 Task: Look for products in the category "Supplements & Vitamins" from Solgar only.
Action: Mouse moved to (239, 123)
Screenshot: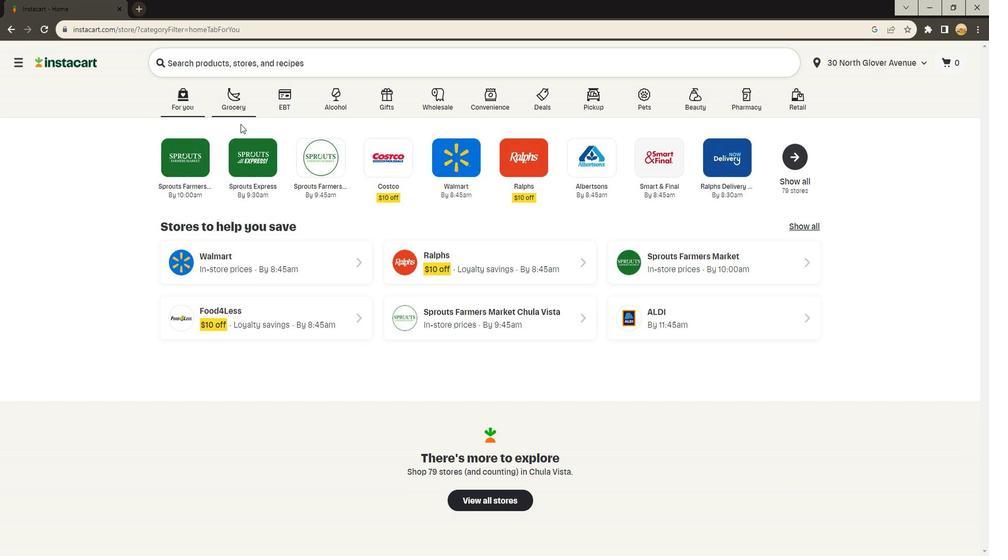 
Action: Mouse pressed left at (239, 123)
Screenshot: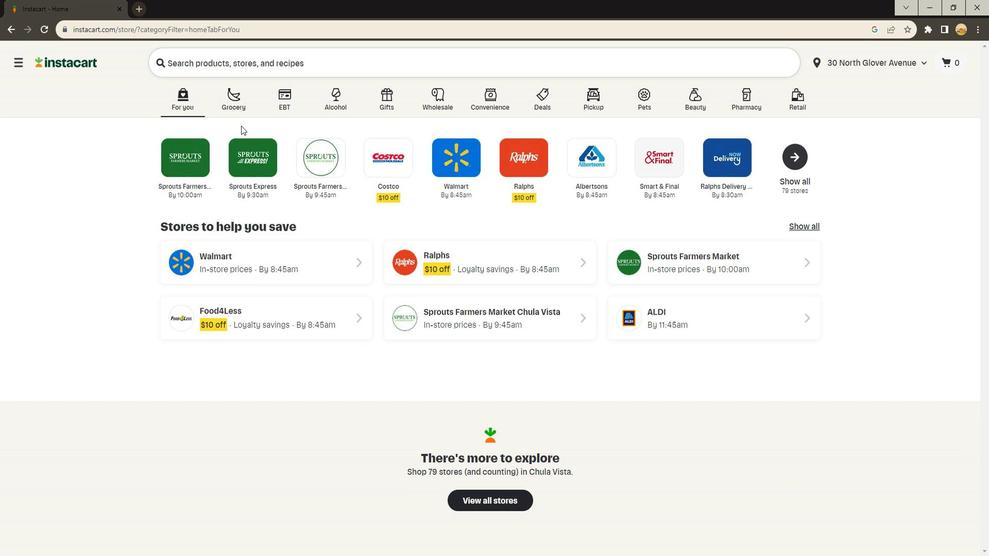 
Action: Mouse moved to (240, 111)
Screenshot: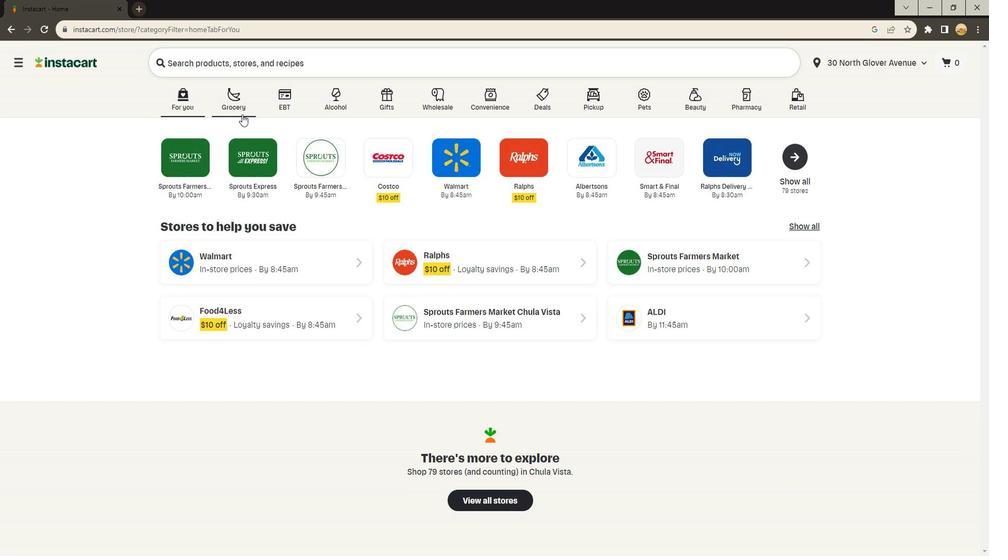 
Action: Mouse pressed left at (240, 111)
Screenshot: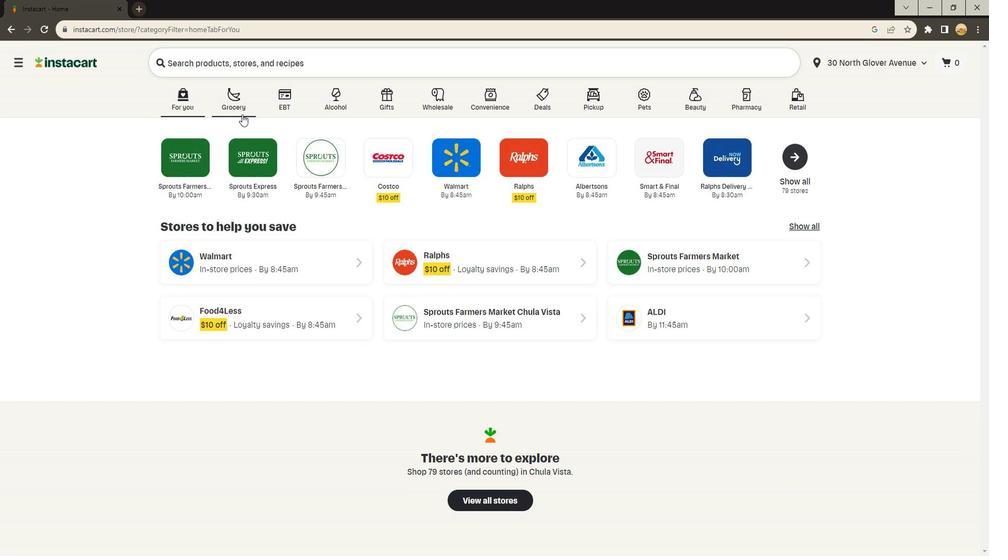 
Action: Mouse moved to (245, 305)
Screenshot: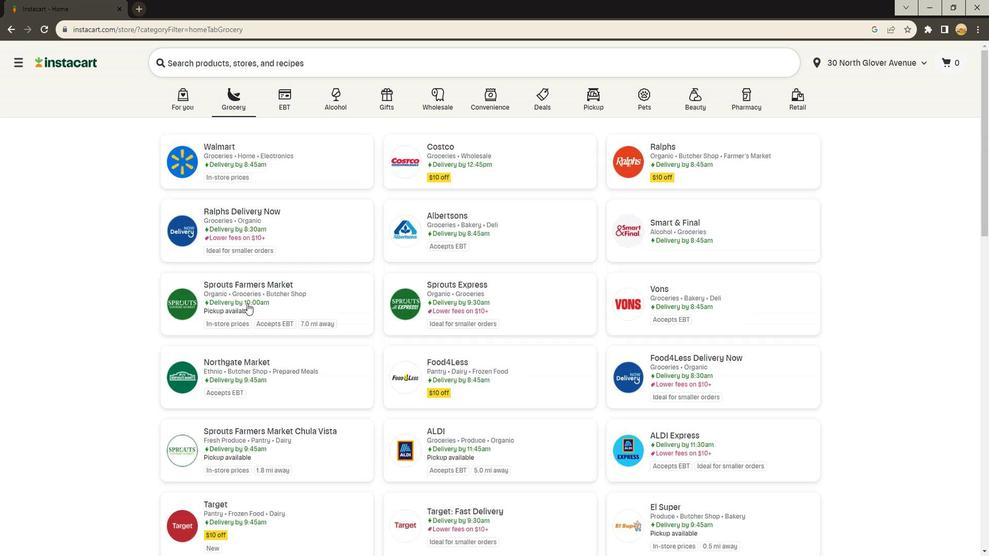
Action: Mouse pressed left at (245, 305)
Screenshot: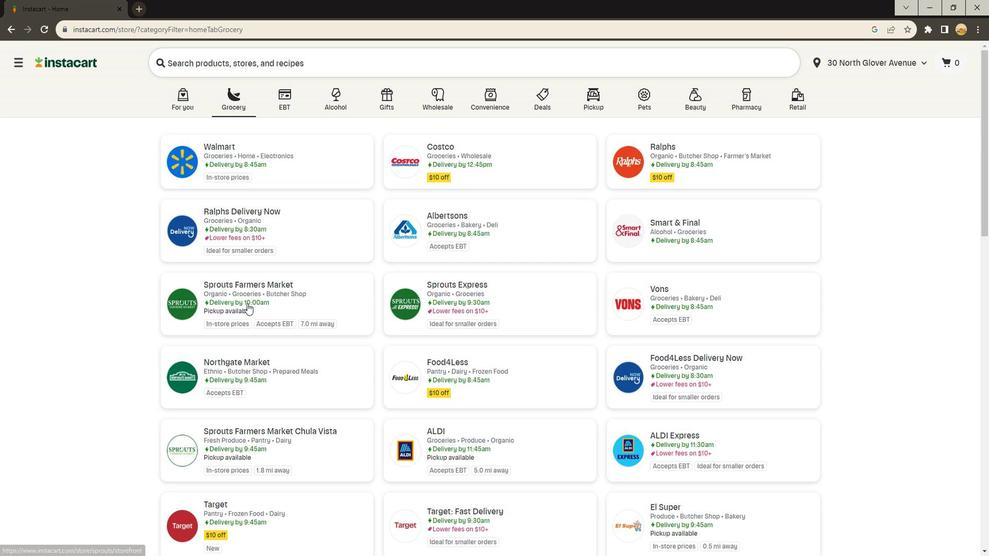 
Action: Mouse moved to (53, 352)
Screenshot: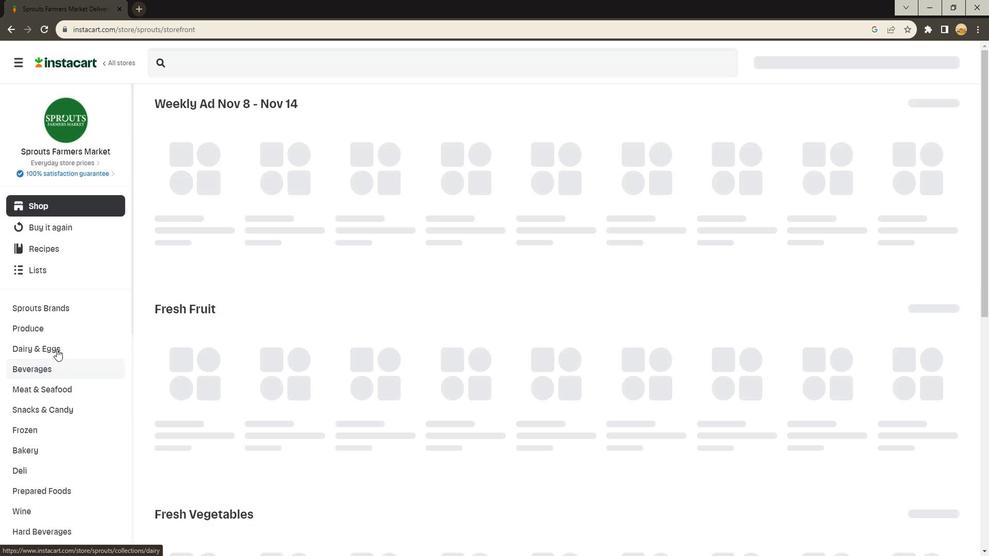 
Action: Mouse scrolled (53, 351) with delta (0, 0)
Screenshot: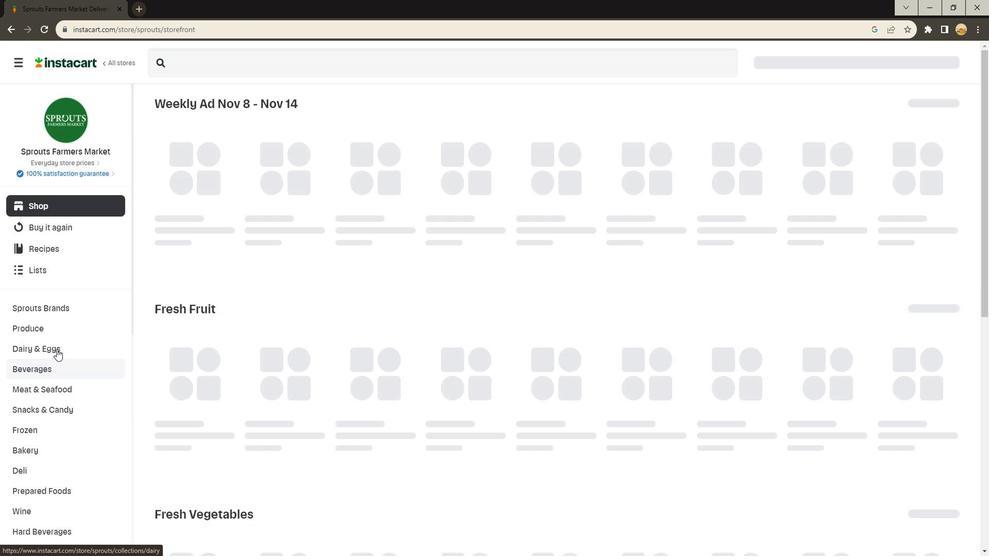 
Action: Mouse scrolled (53, 351) with delta (0, 0)
Screenshot: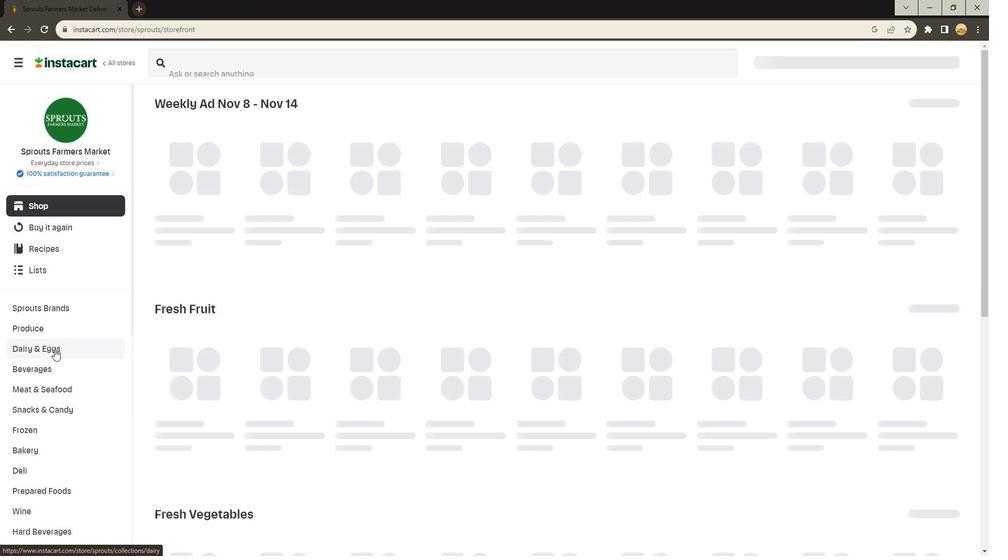 
Action: Mouse moved to (51, 352)
Screenshot: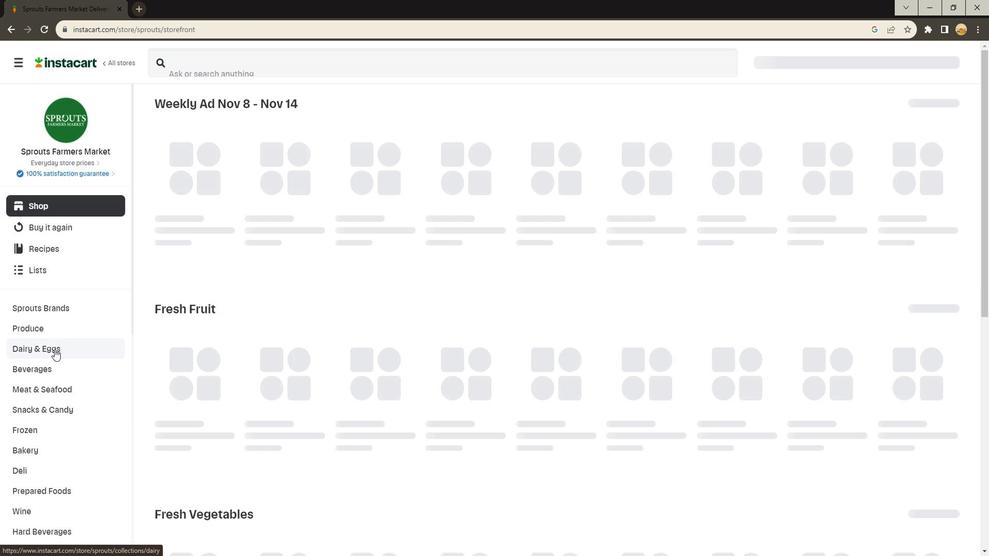 
Action: Mouse scrolled (51, 352) with delta (0, 0)
Screenshot: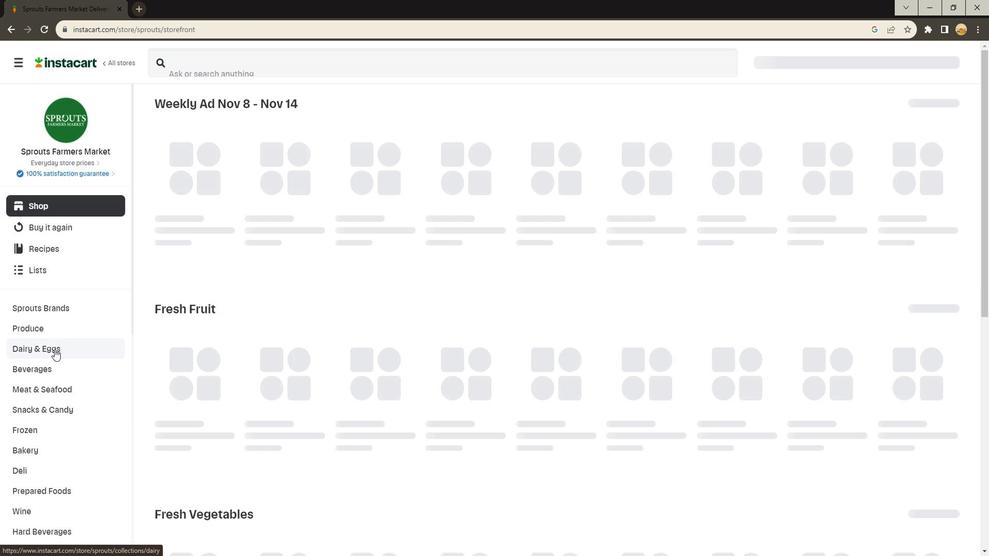 
Action: Mouse moved to (48, 355)
Screenshot: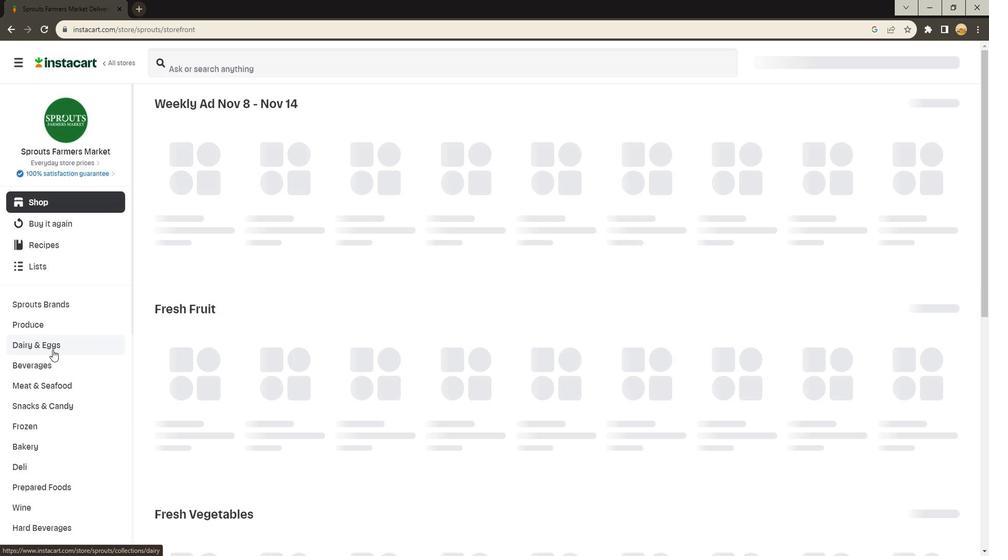 
Action: Mouse scrolled (48, 354) with delta (0, 0)
Screenshot: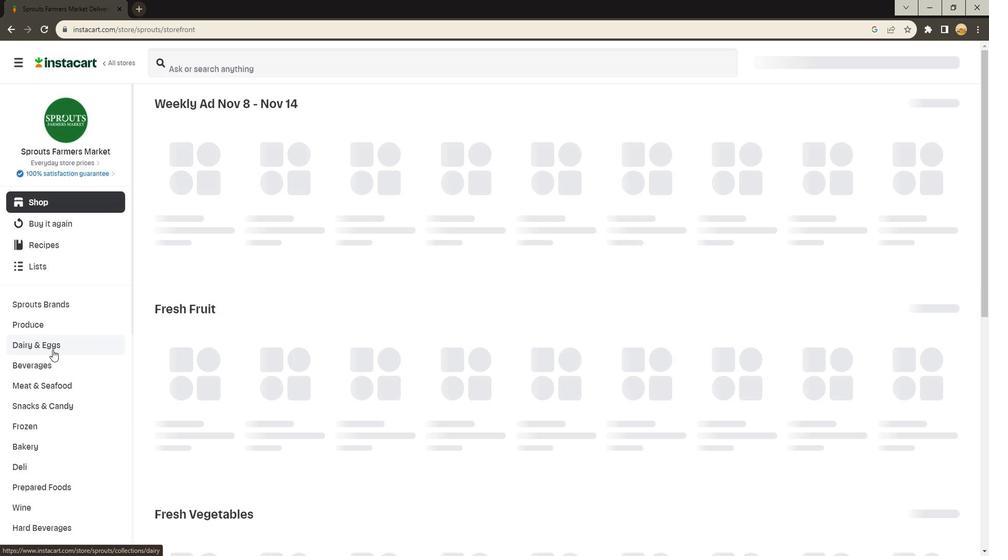 
Action: Mouse moved to (48, 356)
Screenshot: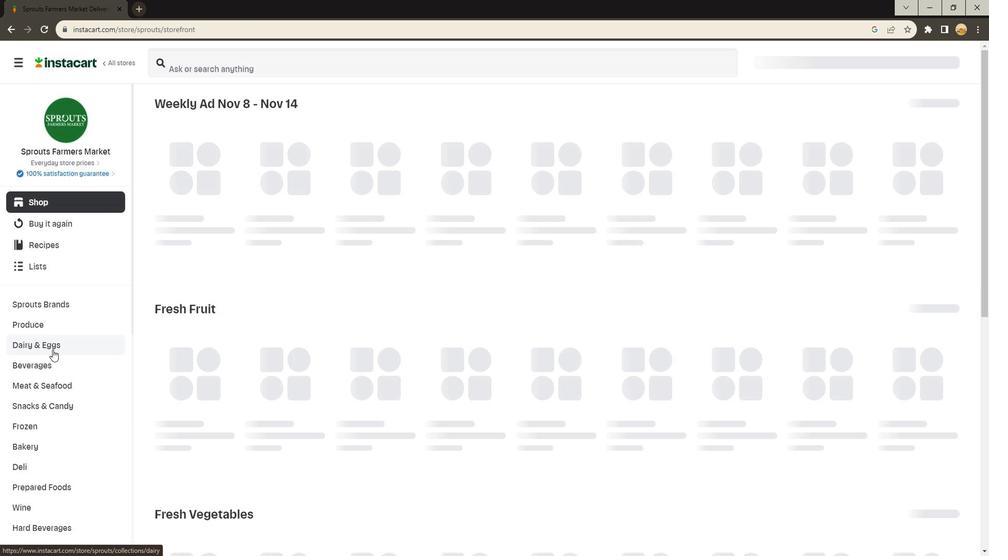 
Action: Mouse scrolled (48, 356) with delta (0, 0)
Screenshot: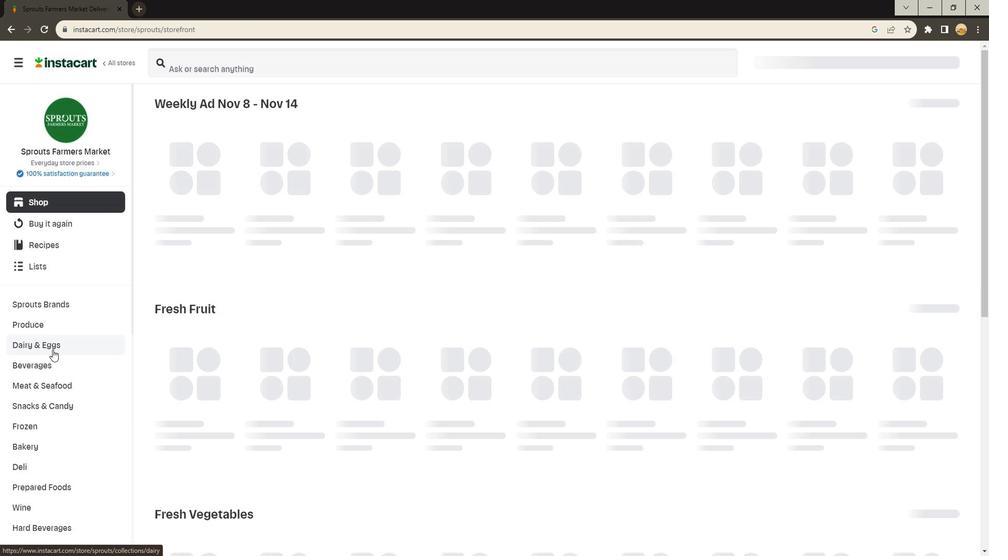 
Action: Mouse moved to (48, 357)
Screenshot: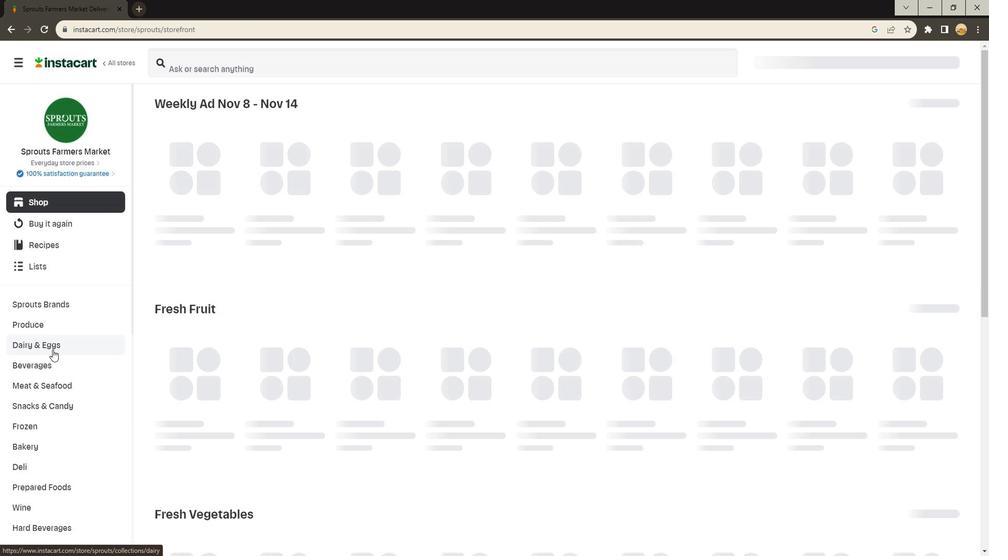 
Action: Mouse scrolled (48, 356) with delta (0, 0)
Screenshot: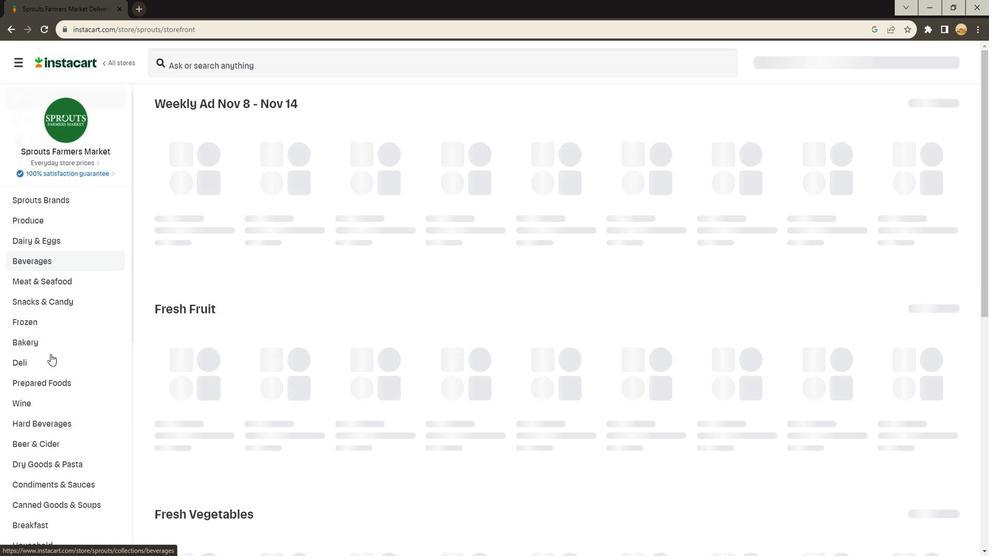 
Action: Mouse scrolled (48, 356) with delta (0, 0)
Screenshot: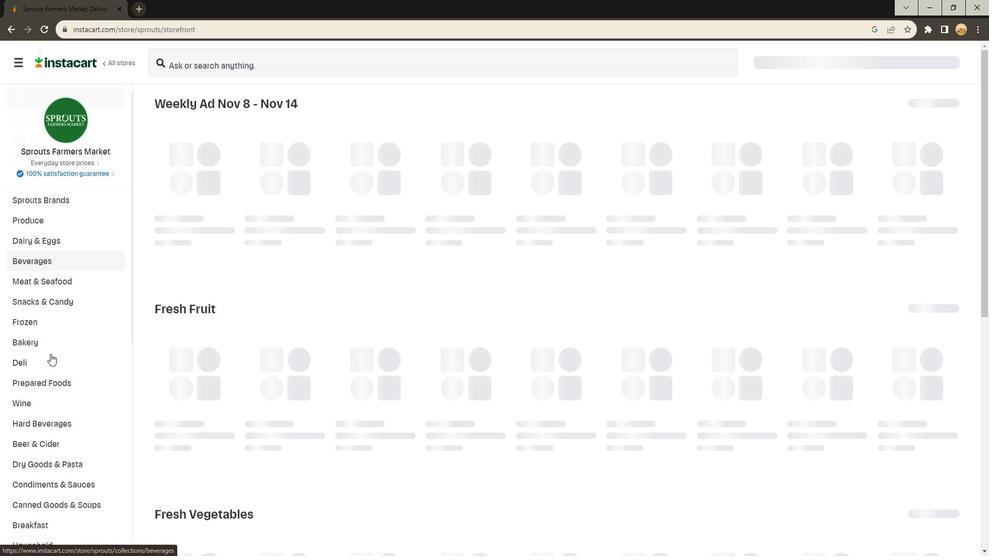 
Action: Mouse scrolled (48, 356) with delta (0, 0)
Screenshot: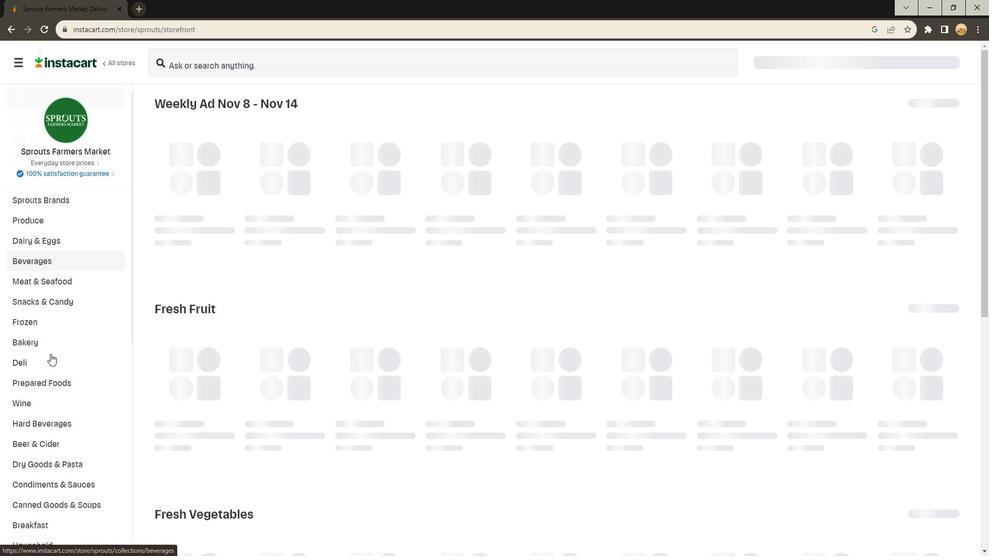 
Action: Mouse moved to (34, 294)
Screenshot: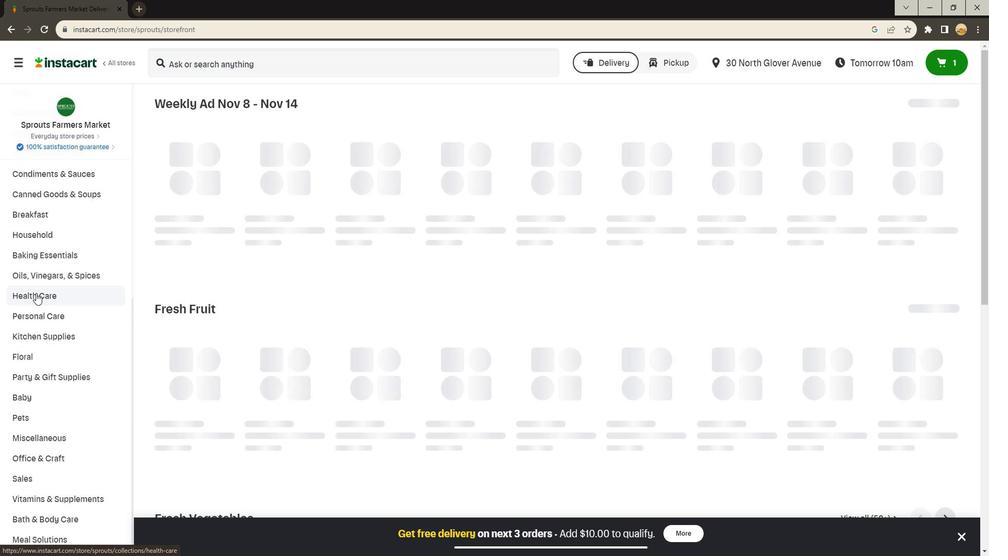 
Action: Mouse pressed left at (34, 294)
Screenshot: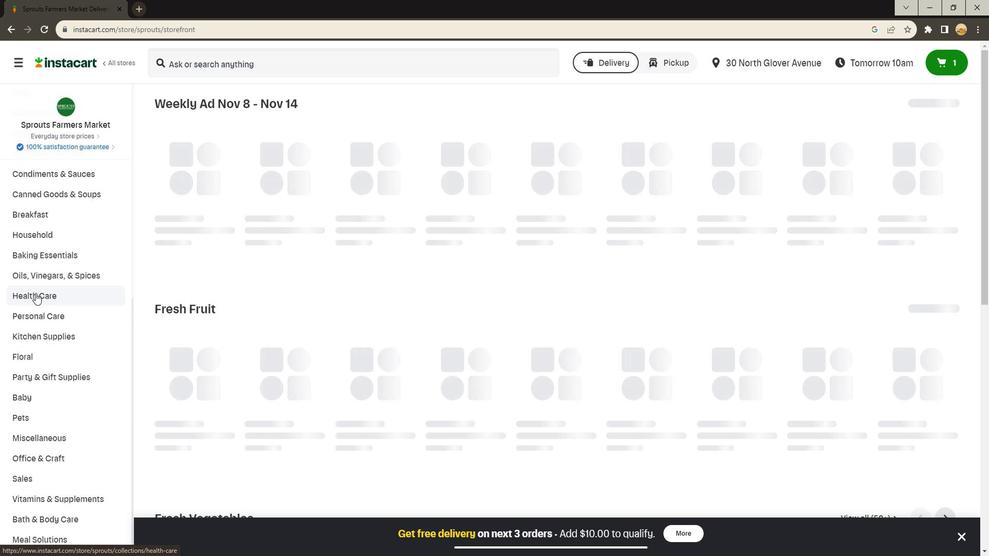 
Action: Mouse moved to (627, 131)
Screenshot: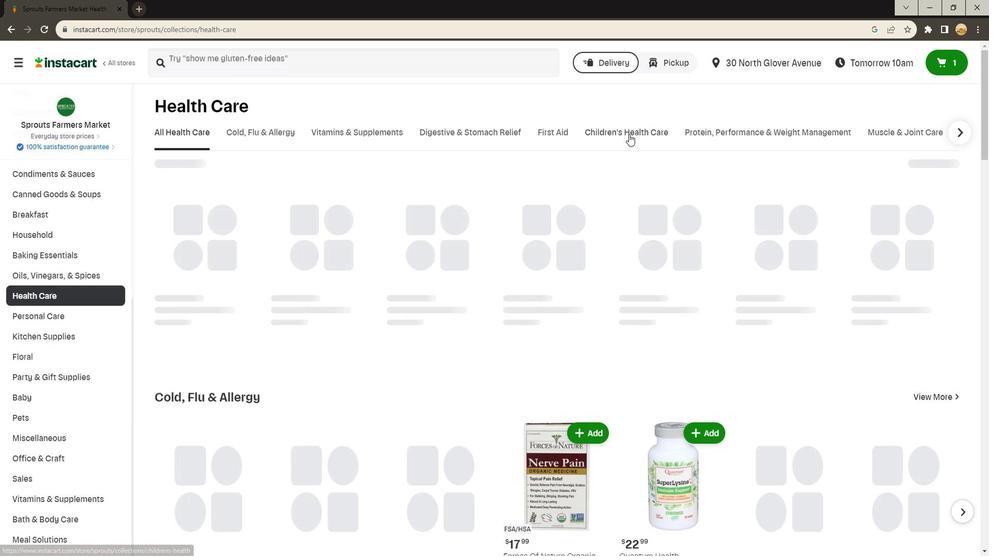 
Action: Mouse pressed left at (627, 131)
Screenshot: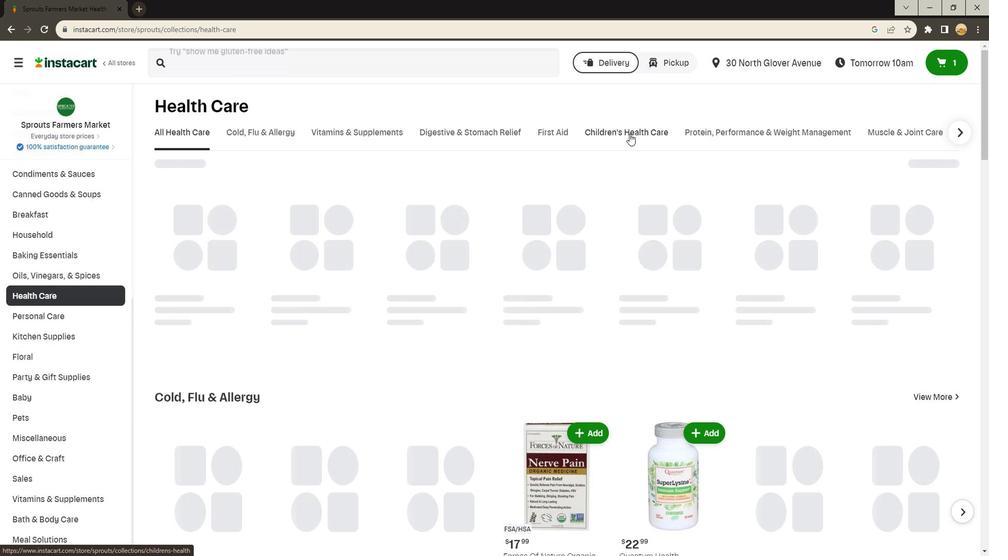 
Action: Mouse moved to (244, 180)
Screenshot: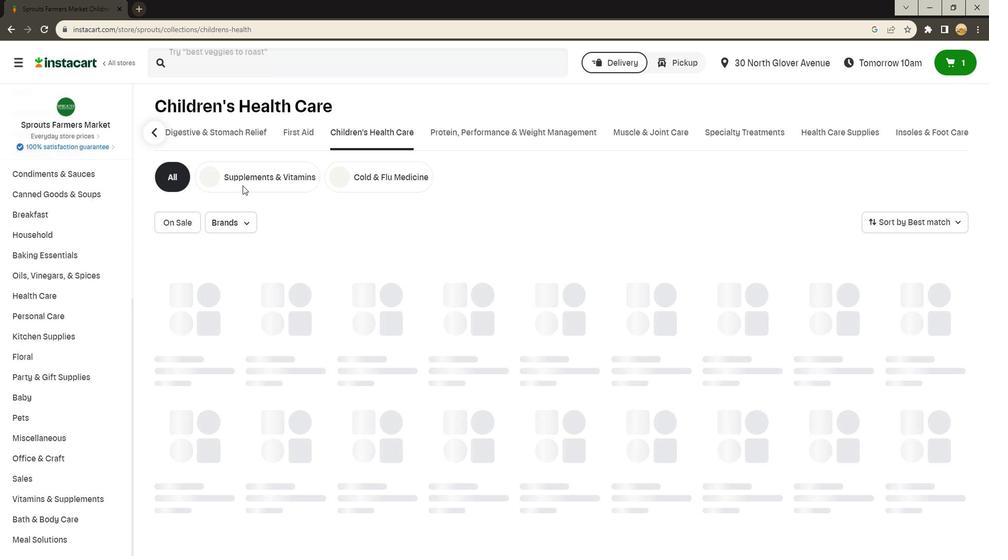 
Action: Mouse pressed left at (244, 180)
Screenshot: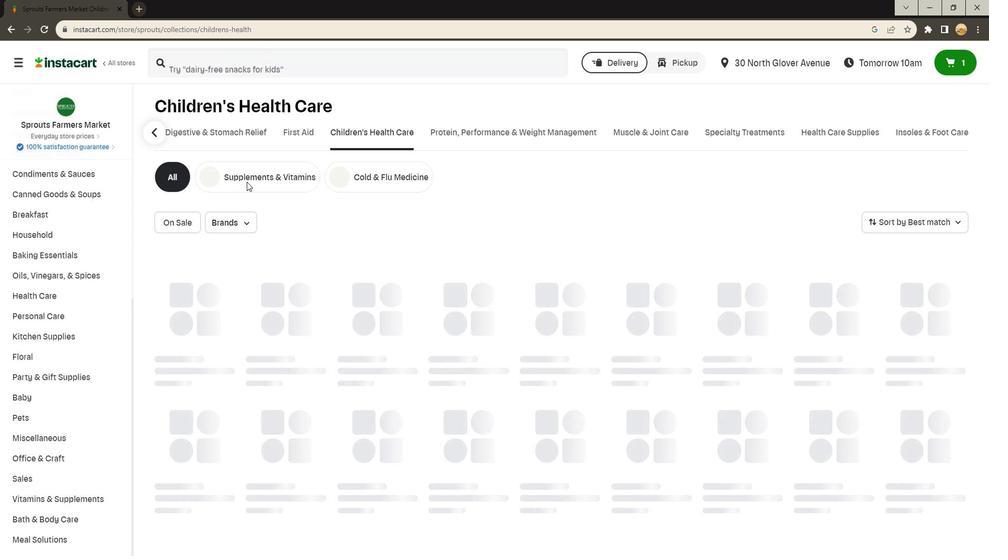 
Action: Mouse moved to (243, 226)
Screenshot: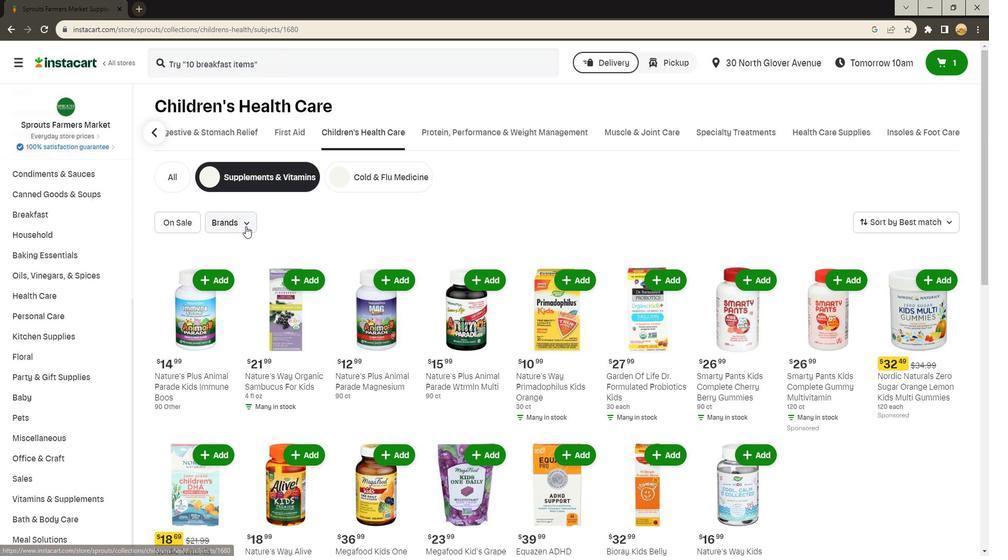 
Action: Mouse pressed left at (243, 226)
Screenshot: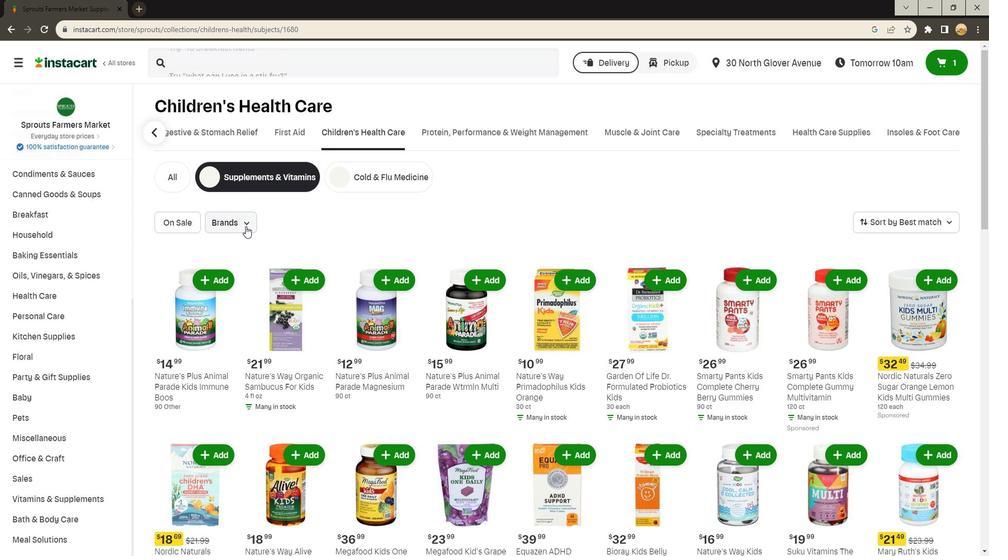 
Action: Mouse moved to (244, 327)
Screenshot: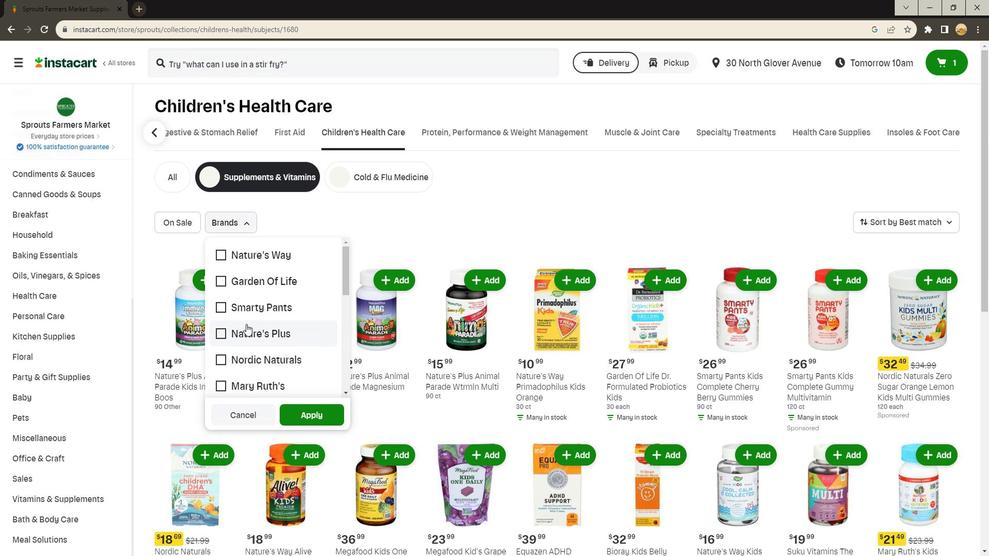 
Action: Mouse scrolled (244, 326) with delta (0, -1)
Screenshot: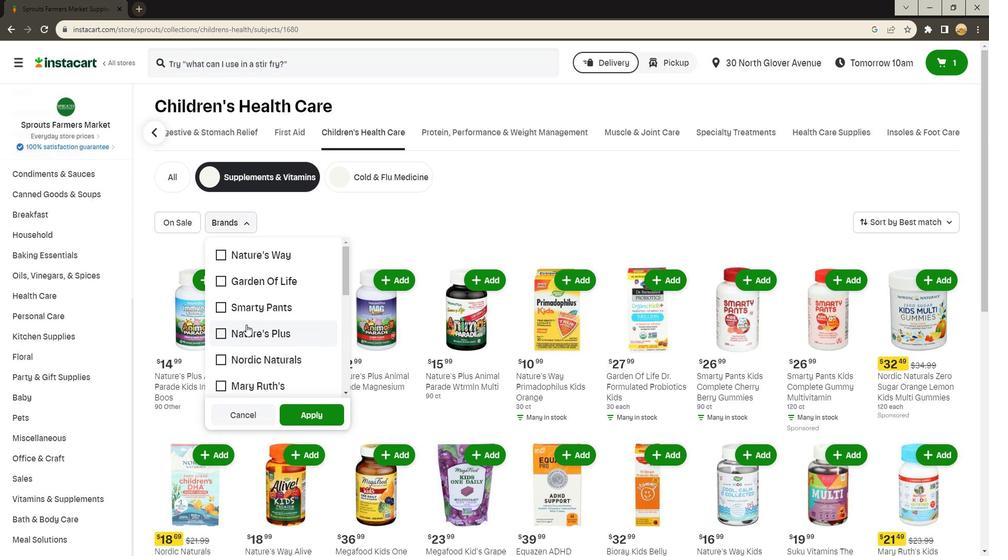 
Action: Mouse scrolled (244, 326) with delta (0, -1)
Screenshot: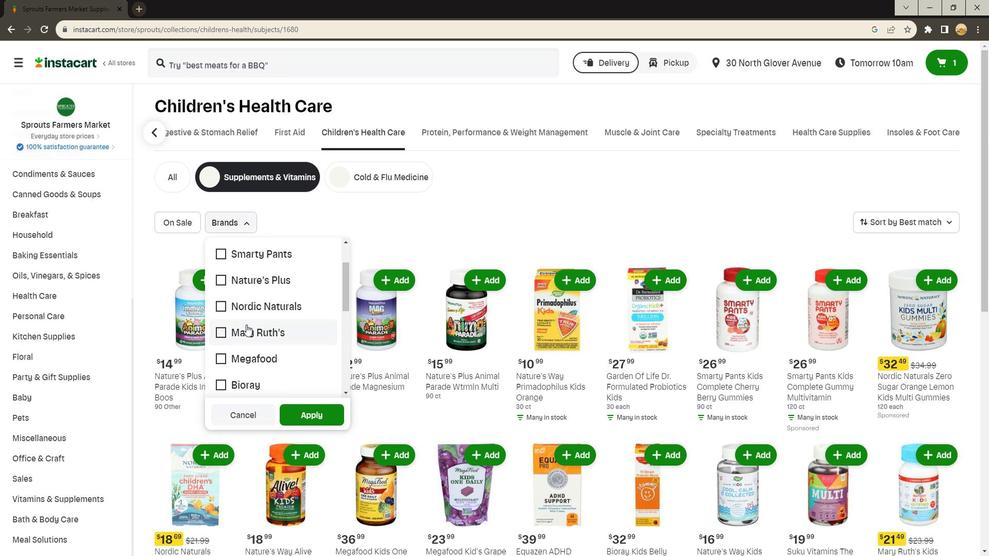 
Action: Mouse scrolled (244, 326) with delta (0, -1)
Screenshot: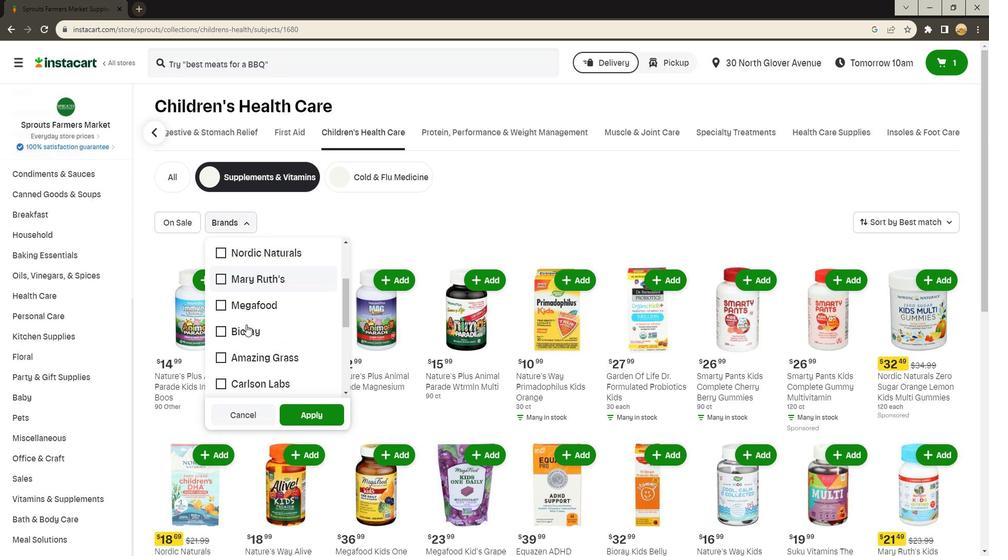 
Action: Mouse scrolled (244, 326) with delta (0, -1)
Screenshot: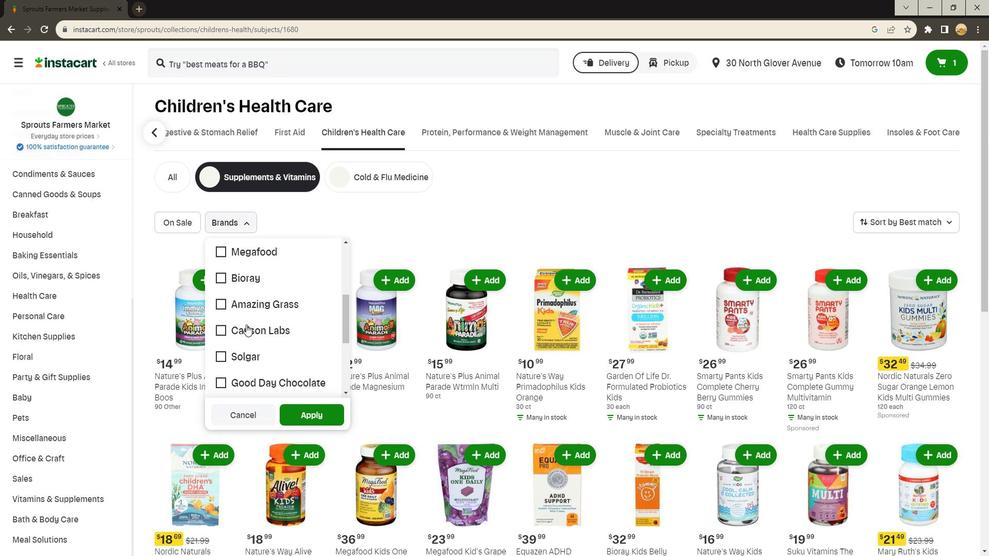 
Action: Mouse moved to (246, 301)
Screenshot: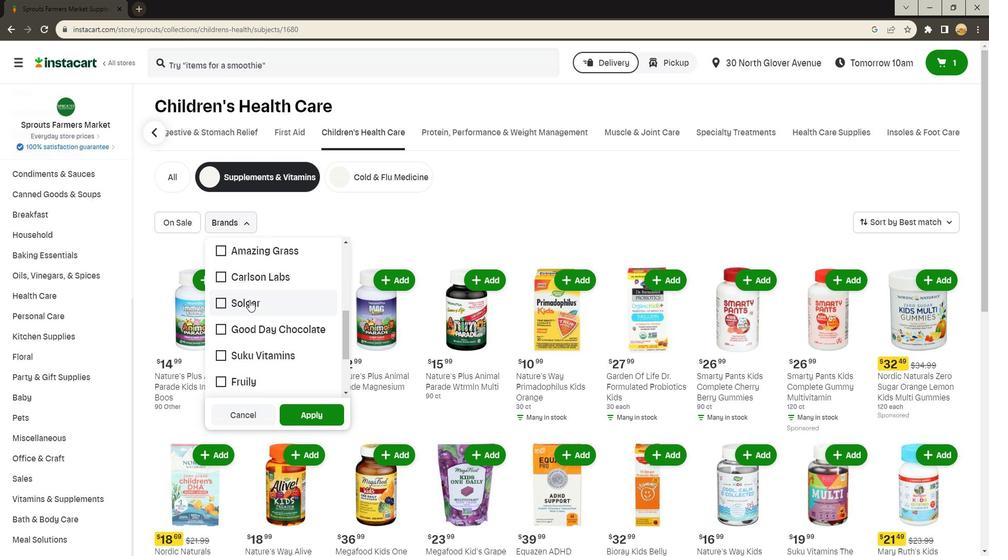 
Action: Mouse pressed left at (246, 301)
Screenshot: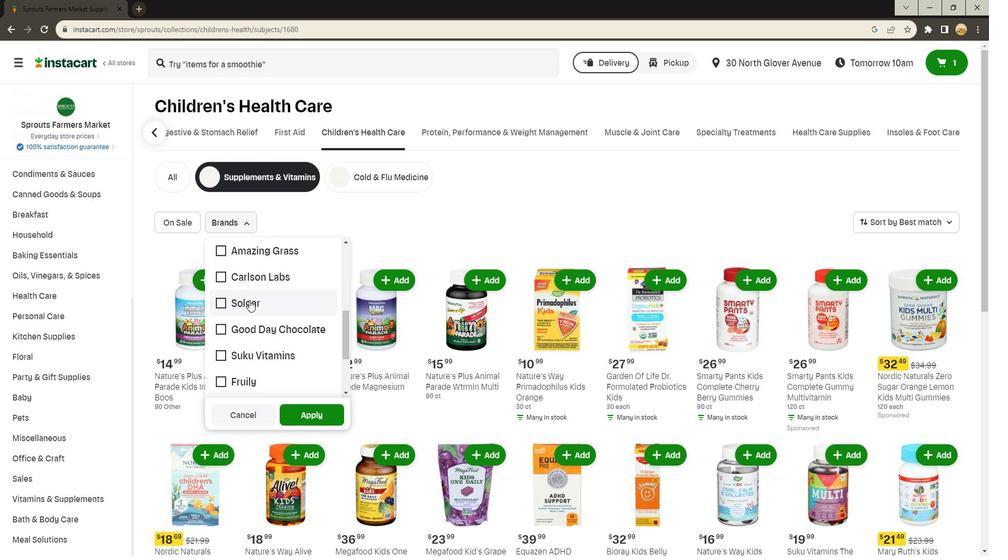
Action: Mouse moved to (309, 412)
Screenshot: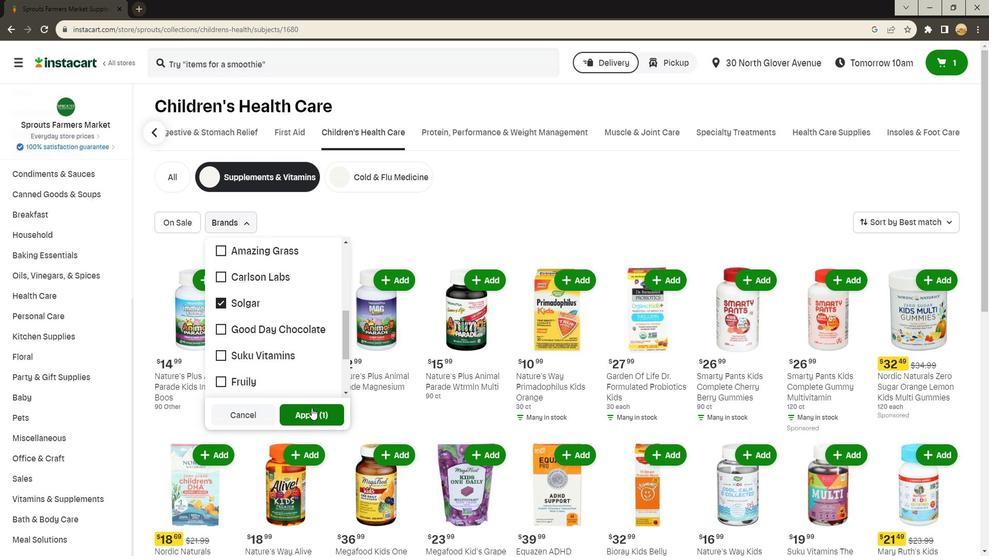 
Action: Mouse pressed left at (309, 412)
Screenshot: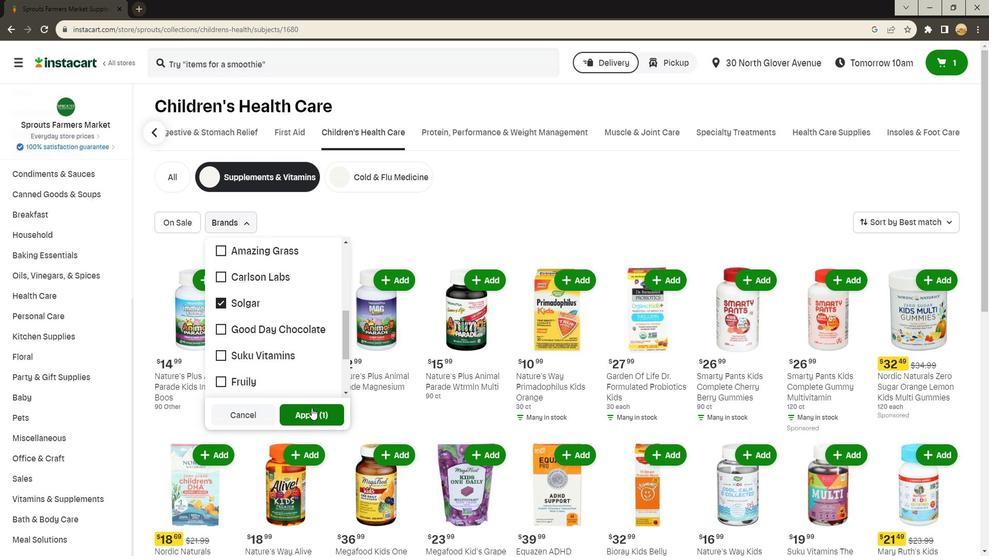 
Action: Mouse moved to (395, 344)
Screenshot: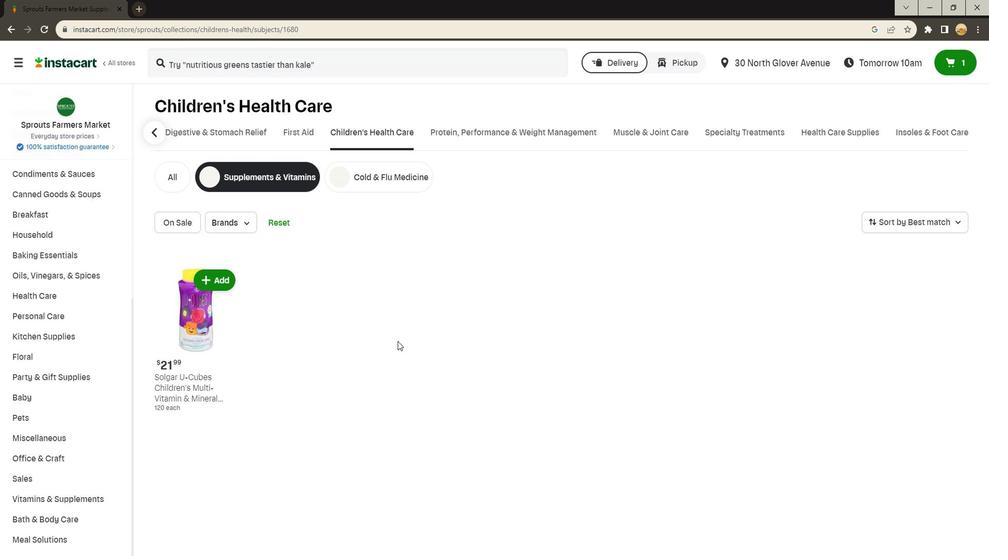 
